 Task: Set the customer id to 'equals' while creating a New Invoice.
Action: Mouse moved to (174, 23)
Screenshot: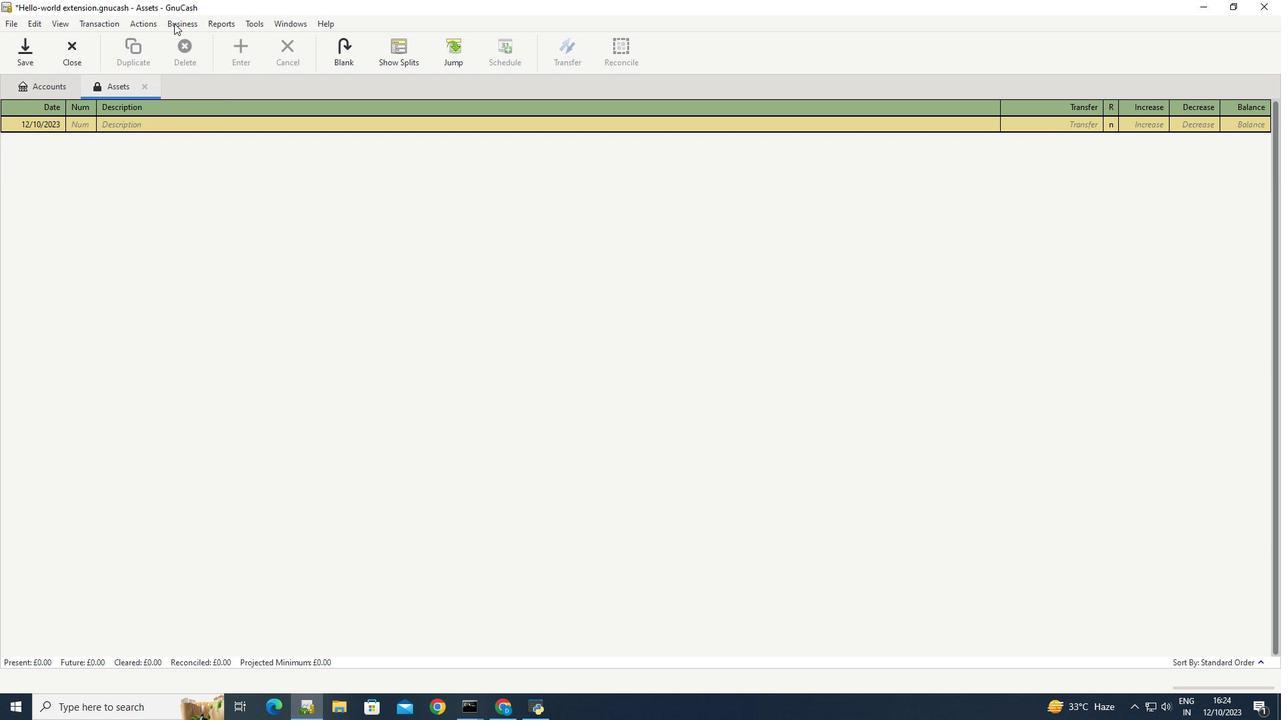 
Action: Mouse pressed left at (174, 23)
Screenshot: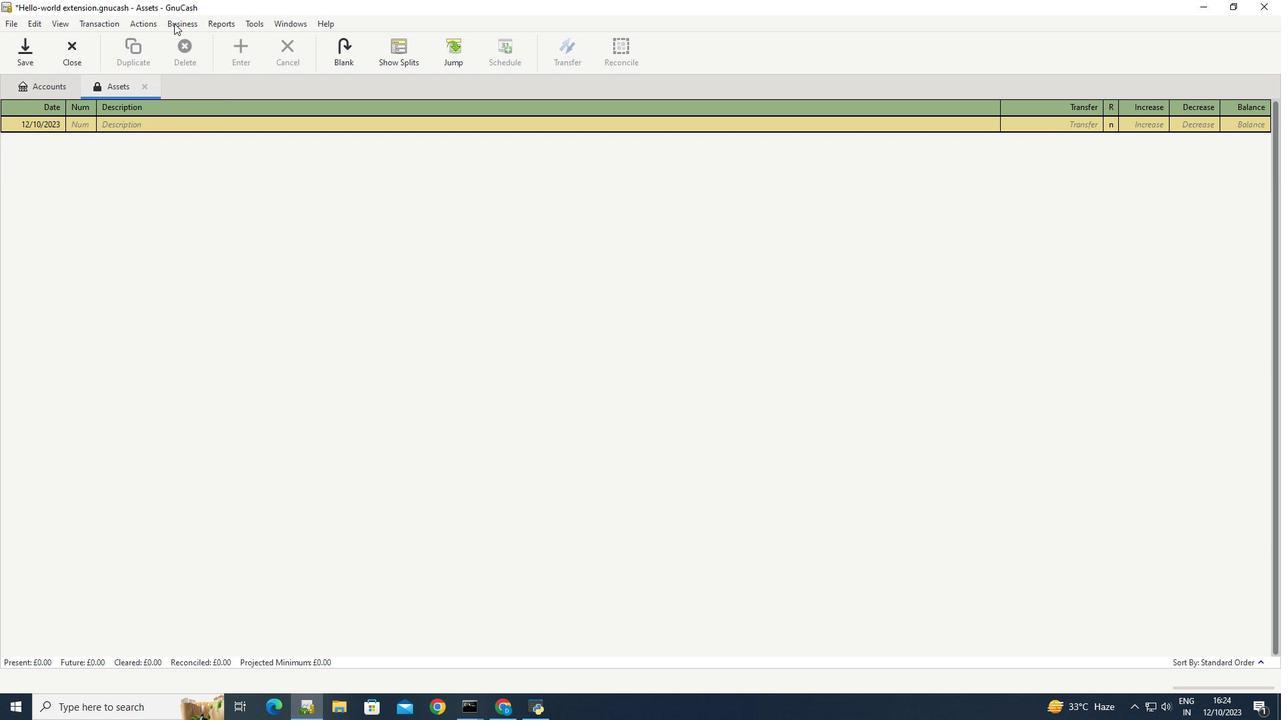 
Action: Mouse moved to (344, 91)
Screenshot: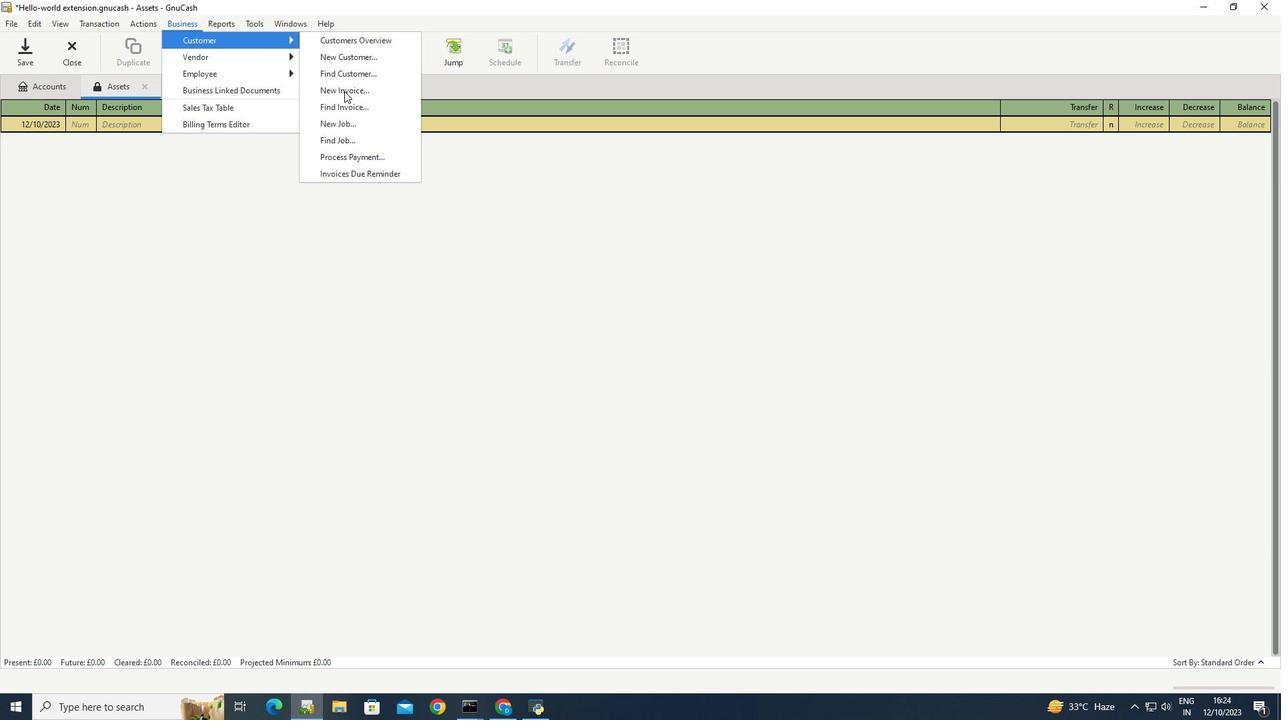 
Action: Mouse pressed left at (344, 91)
Screenshot: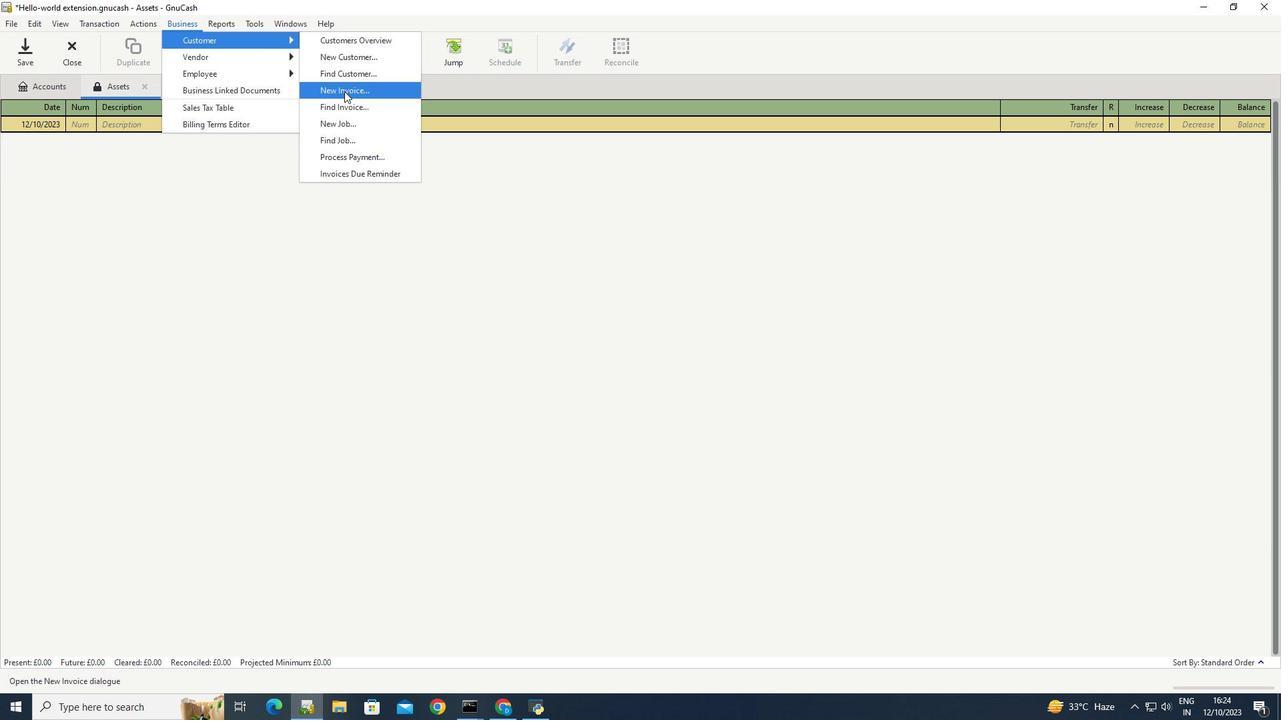 
Action: Mouse moved to (711, 356)
Screenshot: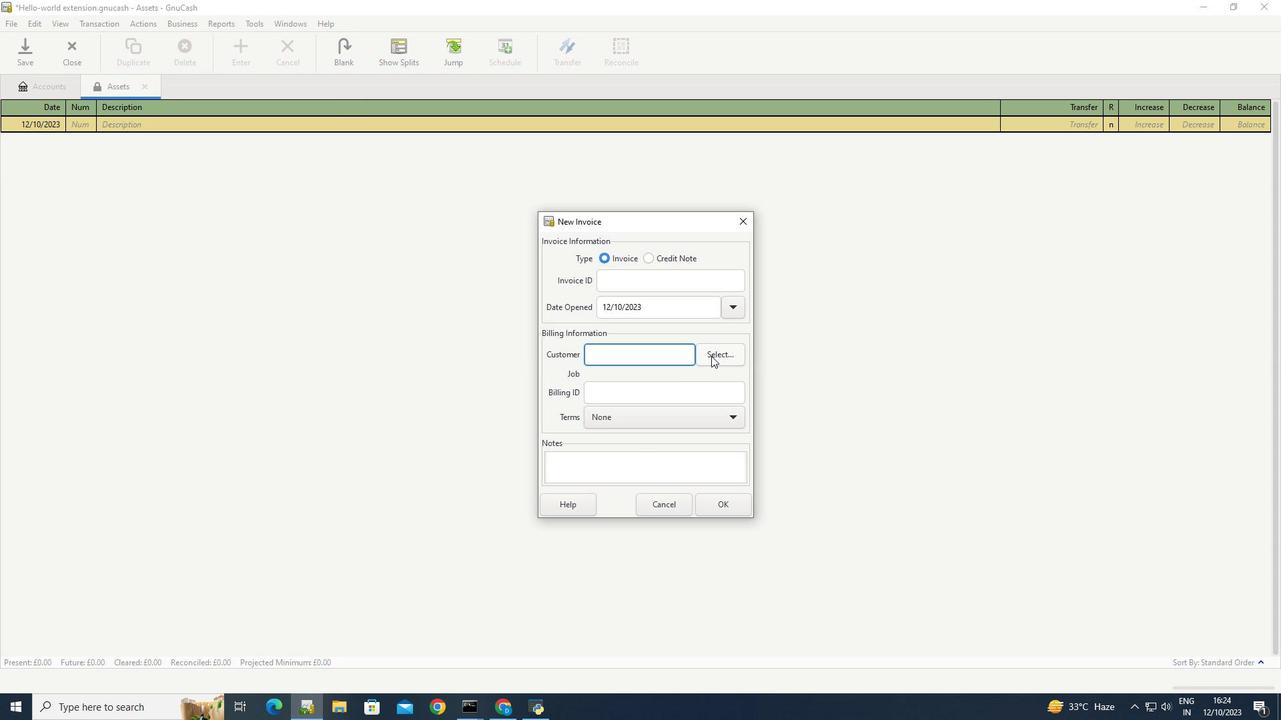 
Action: Mouse pressed left at (711, 356)
Screenshot: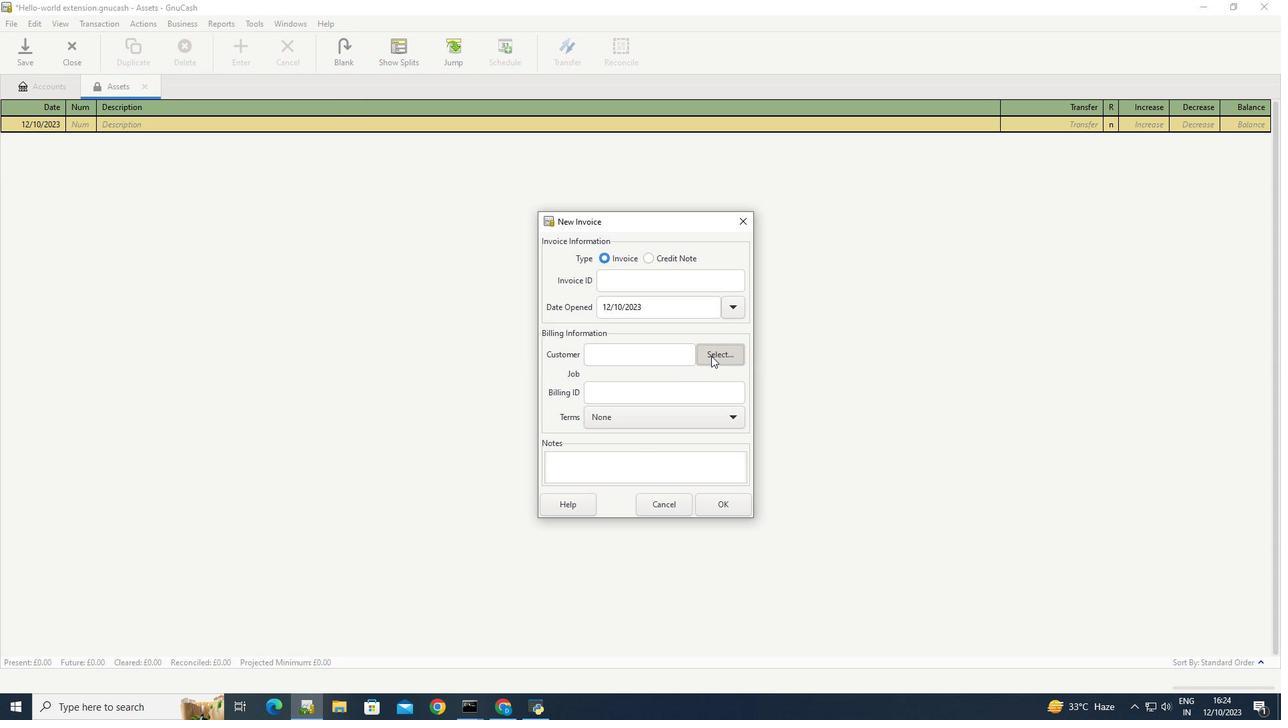 
Action: Mouse moved to (503, 314)
Screenshot: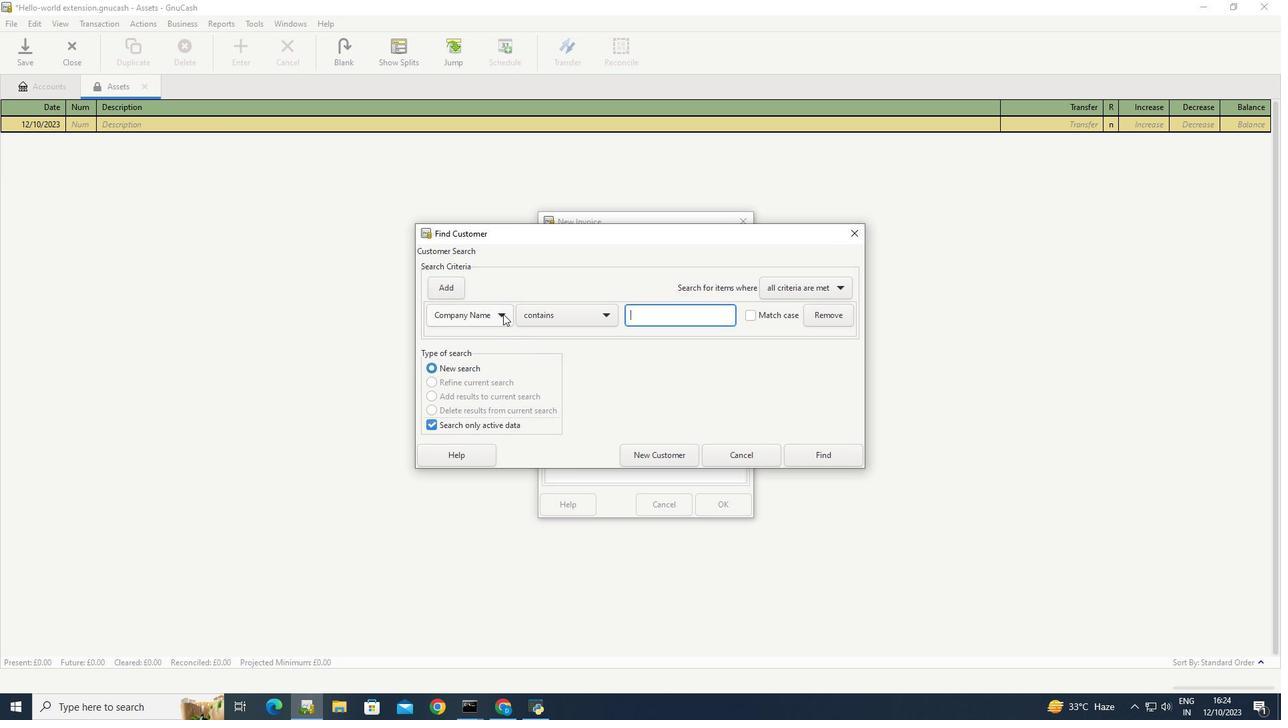
Action: Mouse pressed left at (503, 314)
Screenshot: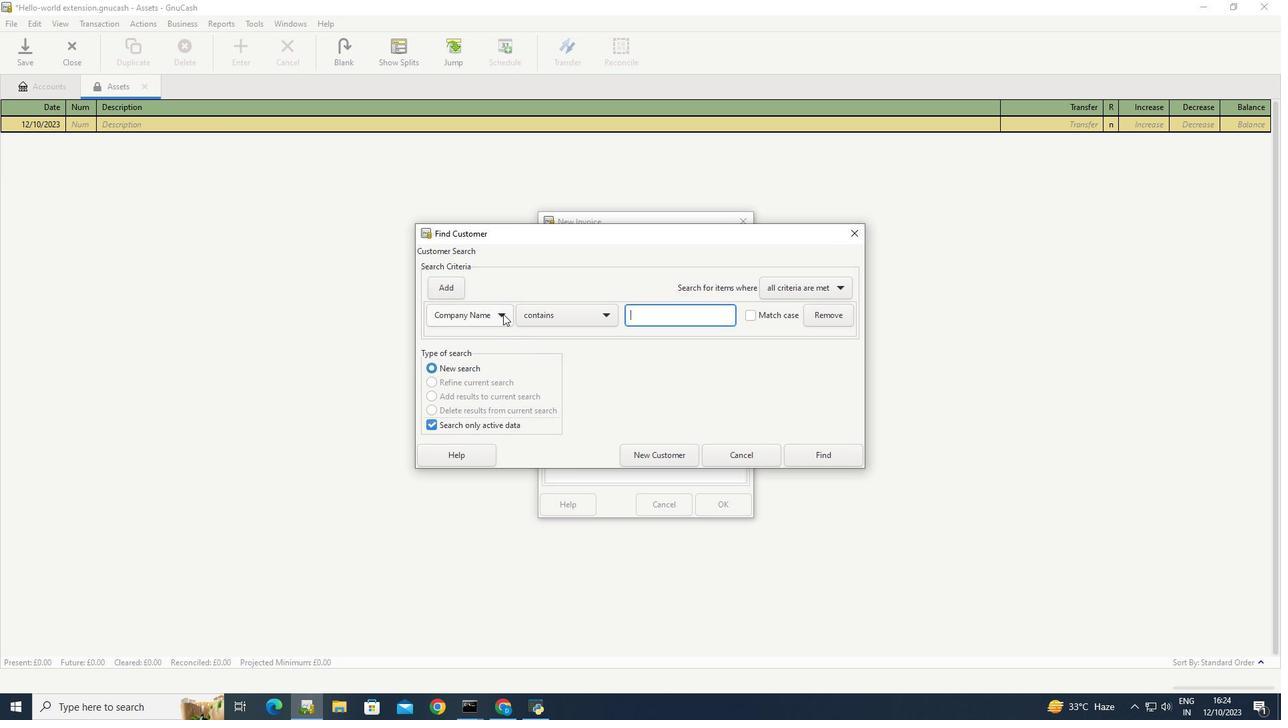 
Action: Mouse moved to (470, 334)
Screenshot: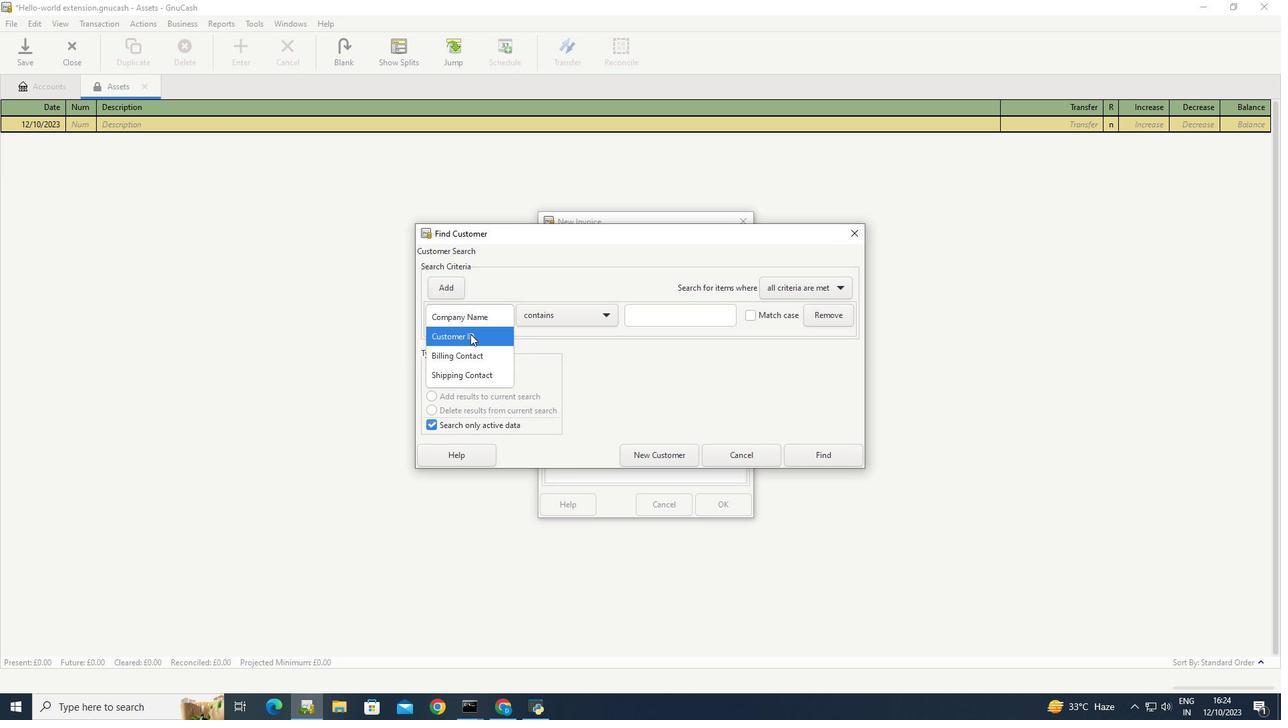 
Action: Mouse pressed left at (470, 334)
Screenshot: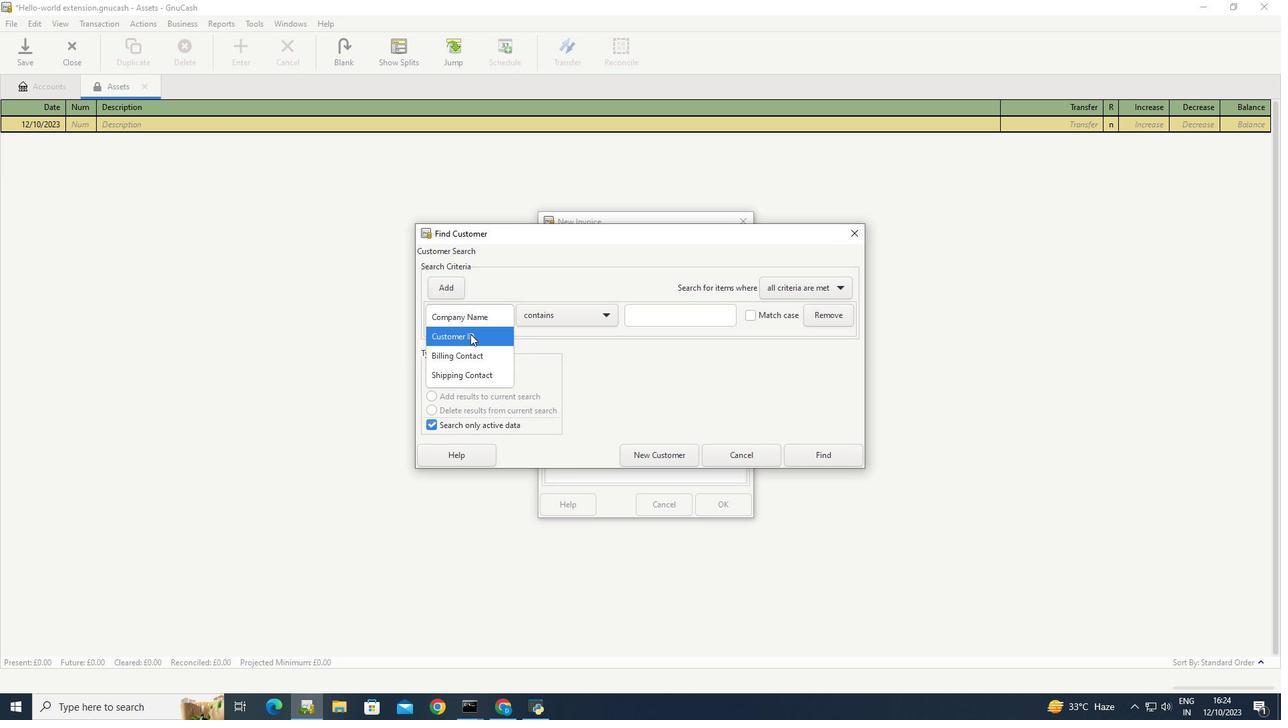 
Action: Mouse moved to (601, 310)
Screenshot: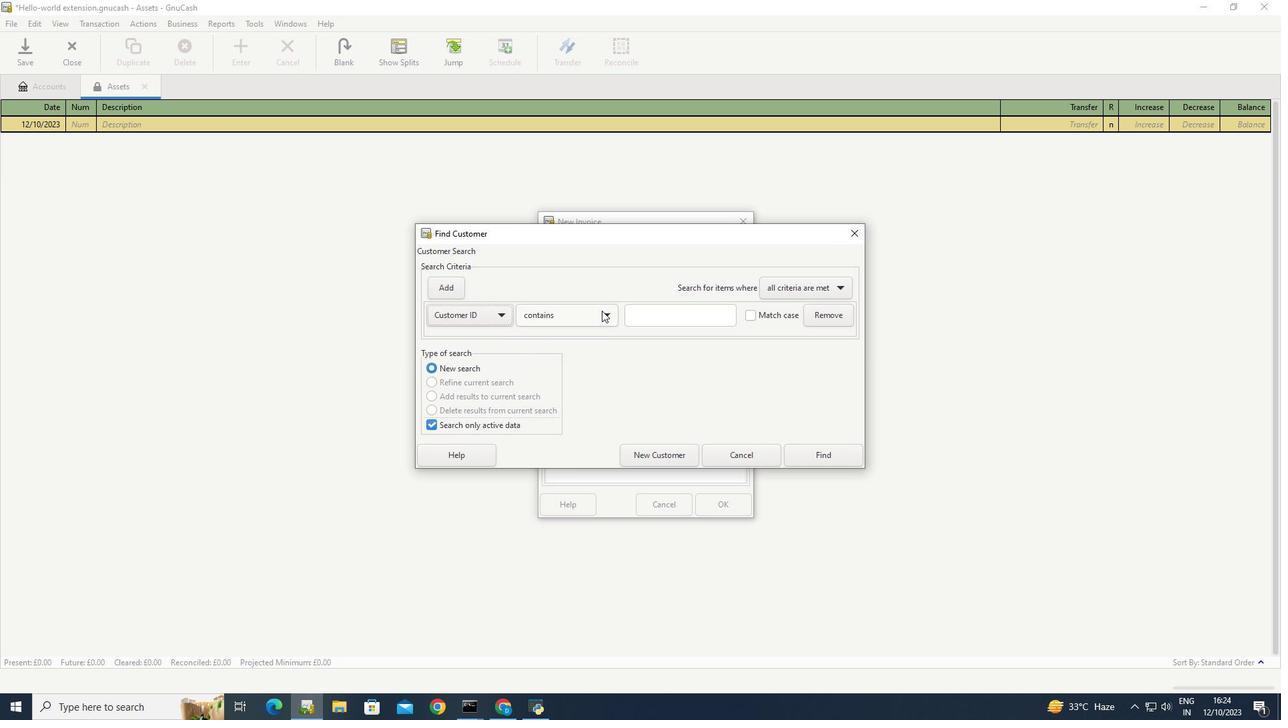 
Action: Mouse pressed left at (601, 310)
Screenshot: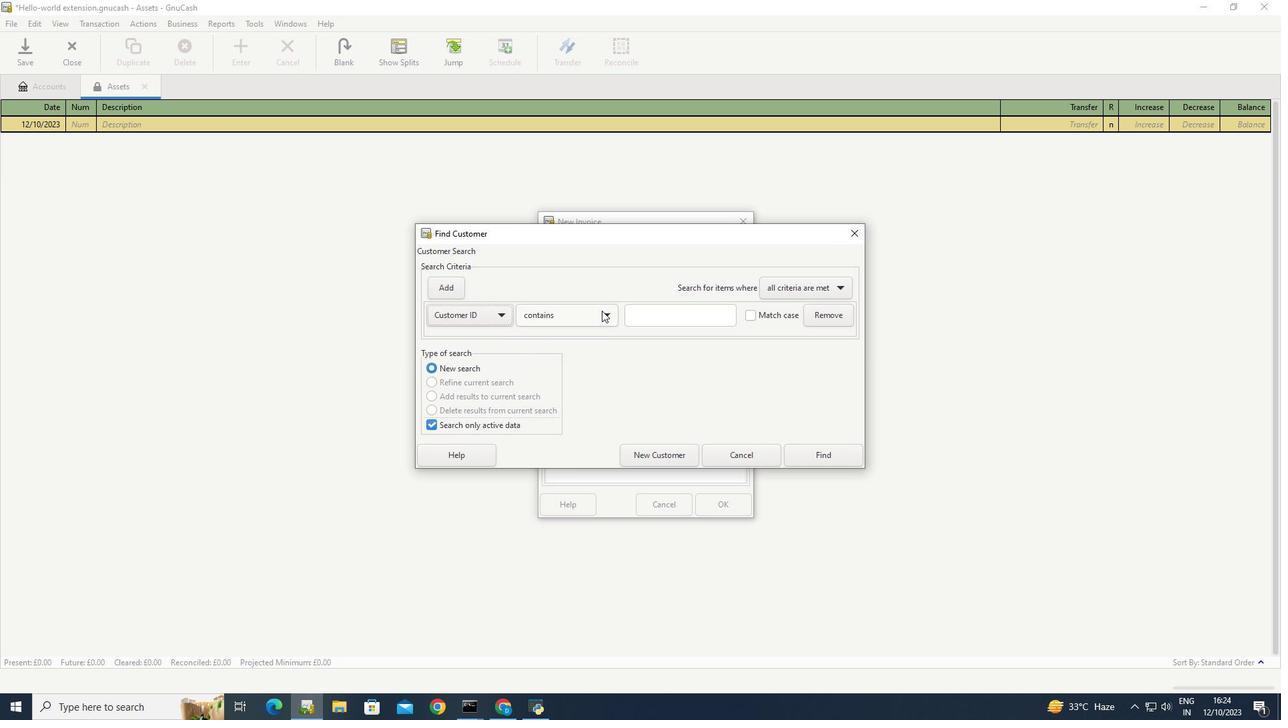 
Action: Mouse moved to (552, 338)
Screenshot: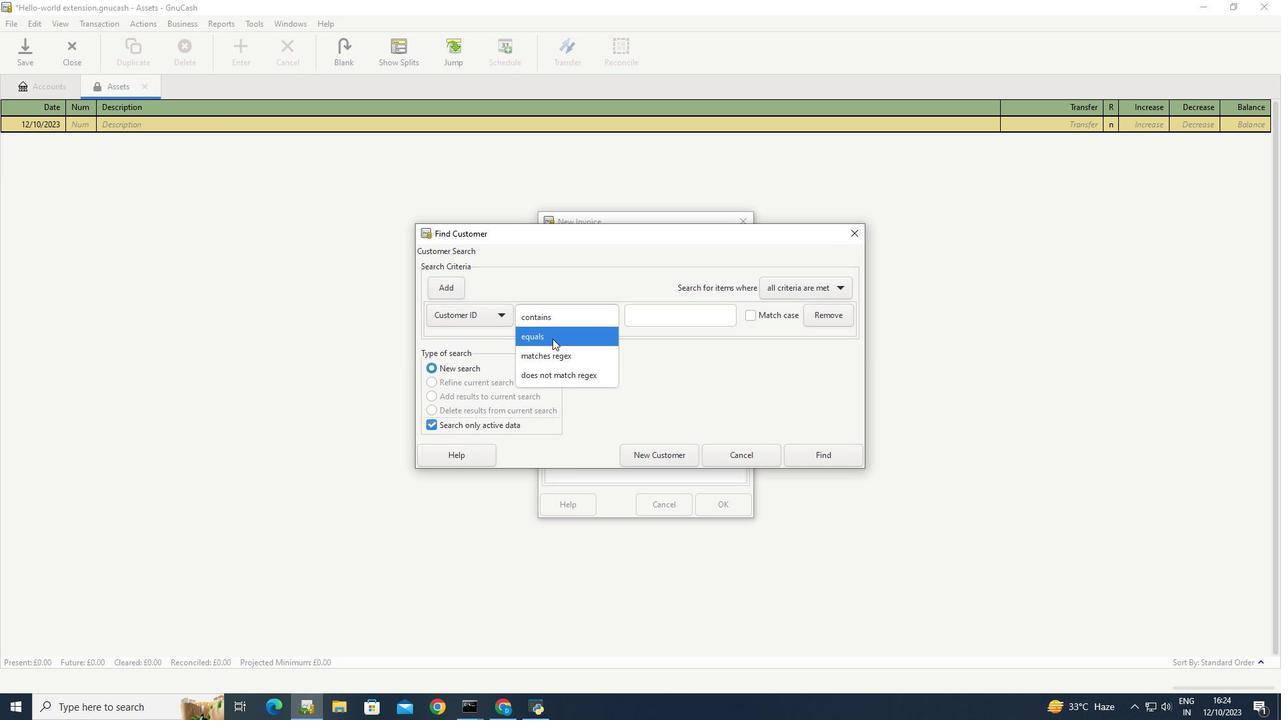 
Action: Mouse pressed left at (552, 338)
Screenshot: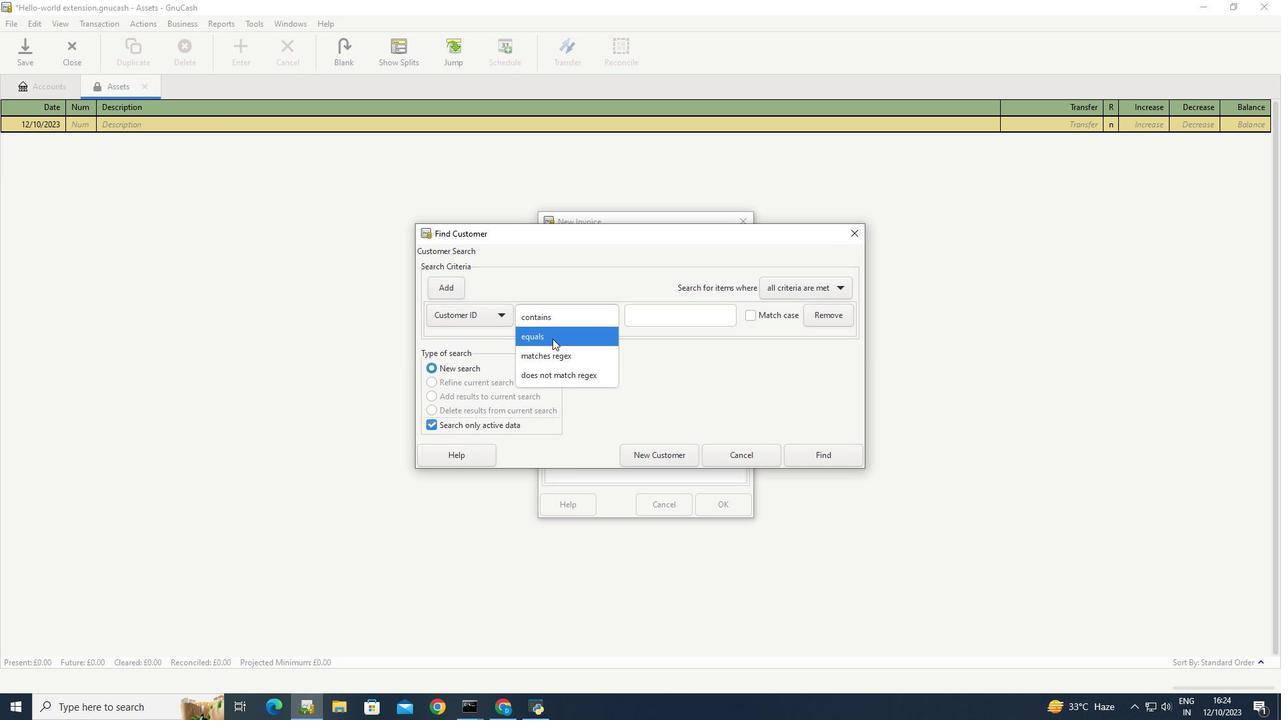 
Action: Mouse moved to (605, 366)
Screenshot: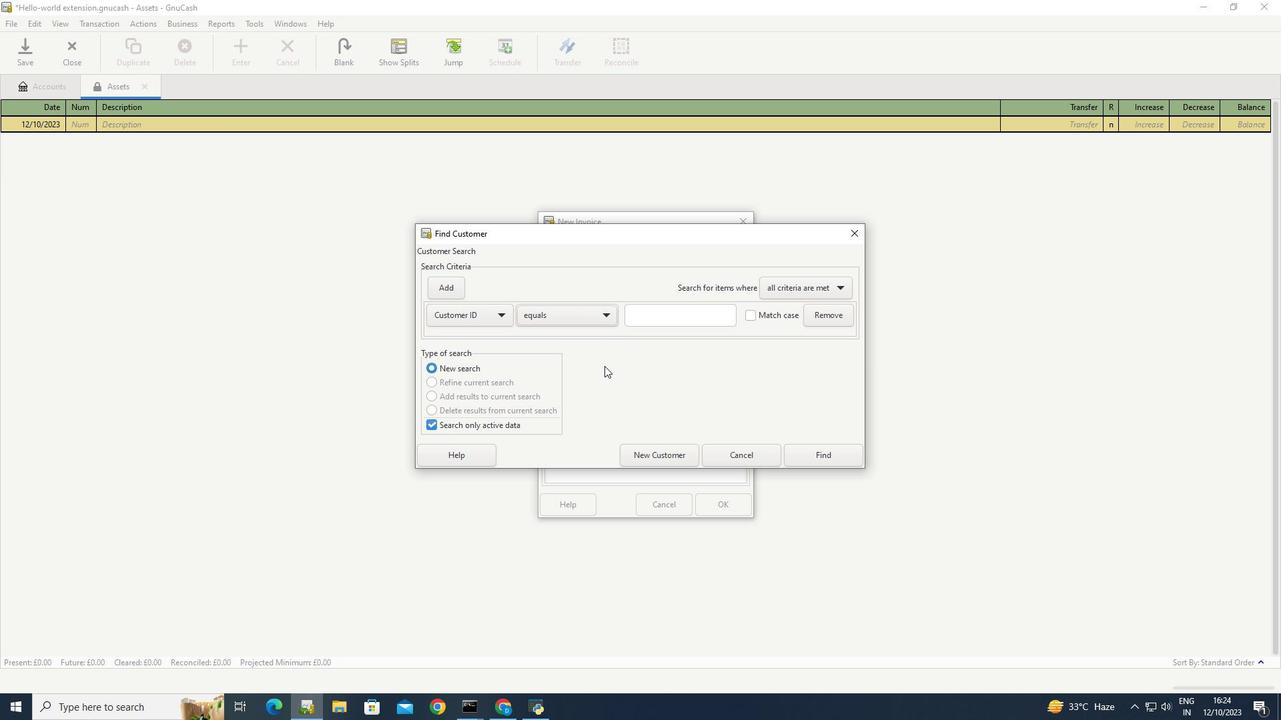 
Action: Mouse pressed left at (605, 366)
Screenshot: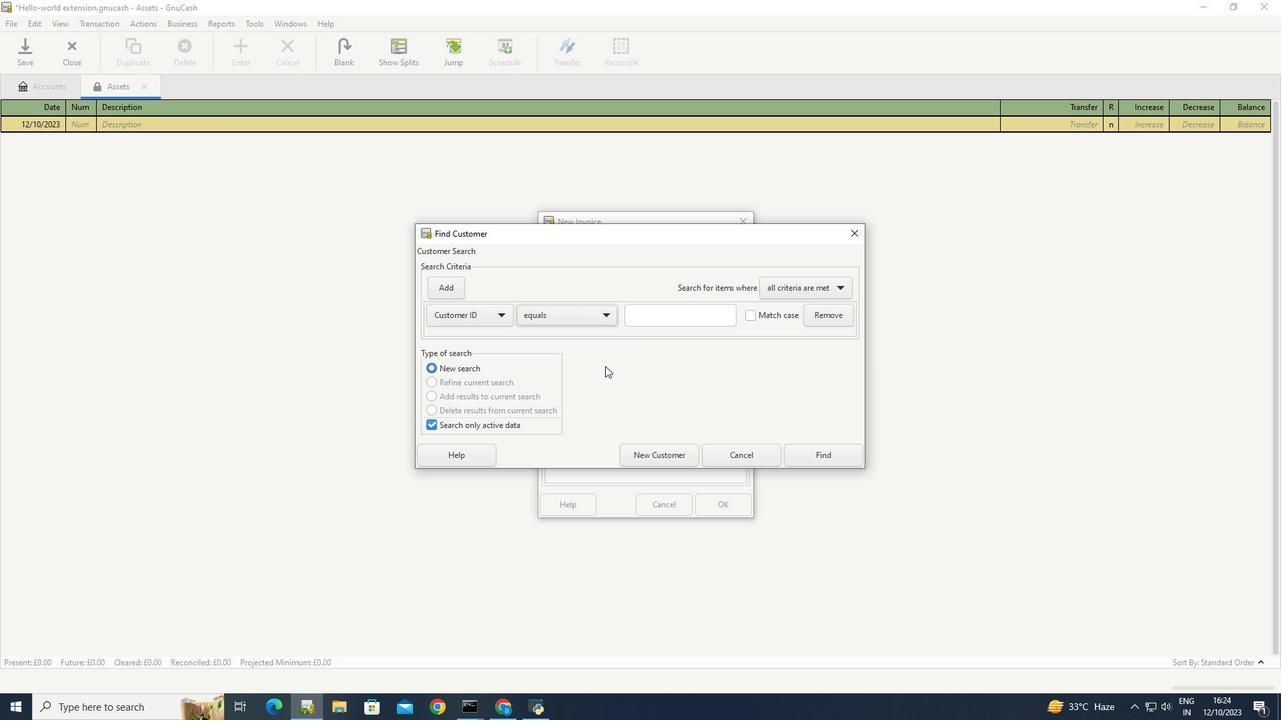 
